 Task: Select the criteria "Is valid date" criteria with value and formula.
Action: Mouse moved to (182, 65)
Screenshot: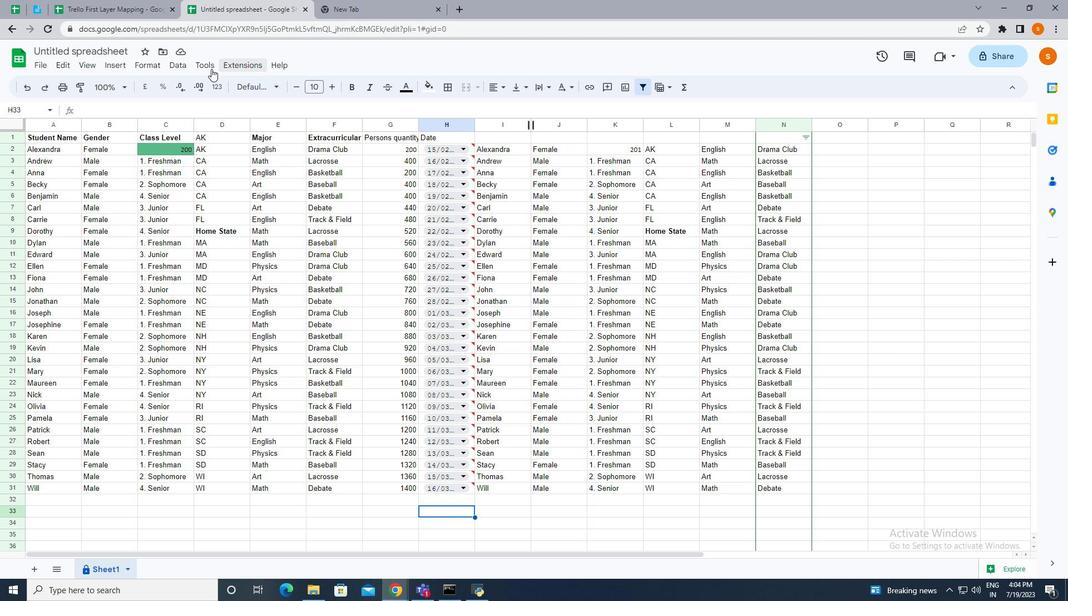 
Action: Mouse pressed left at (182, 65)
Screenshot: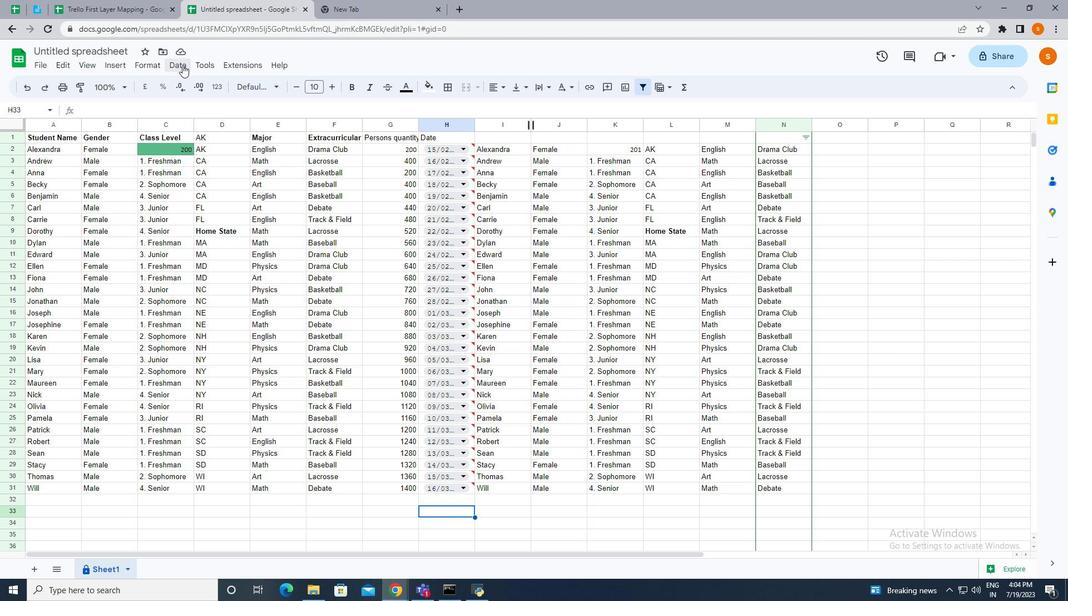 
Action: Mouse moved to (210, 287)
Screenshot: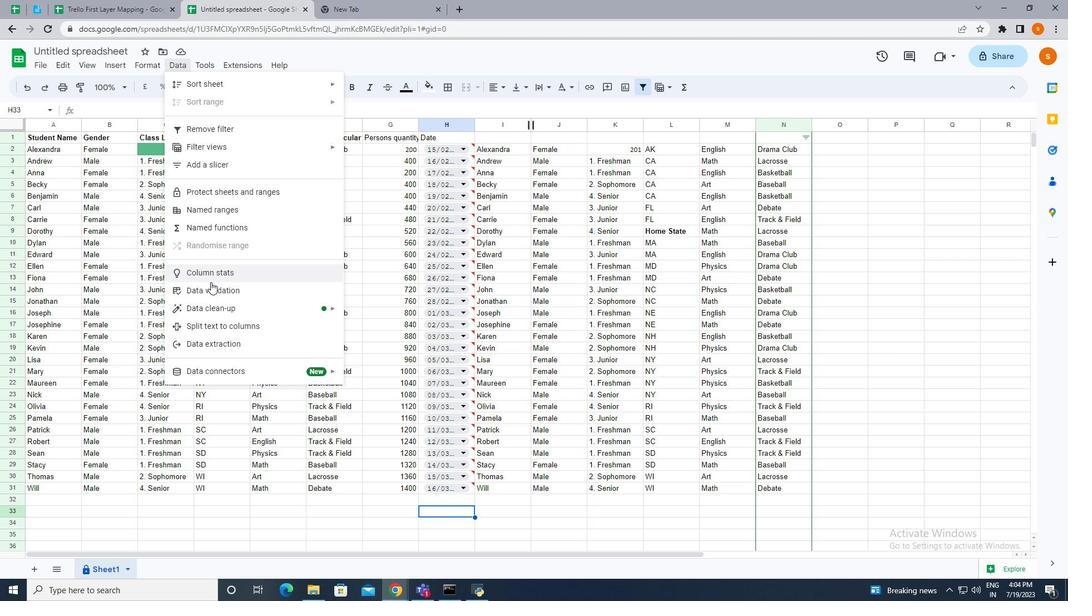 
Action: Mouse pressed left at (210, 287)
Screenshot: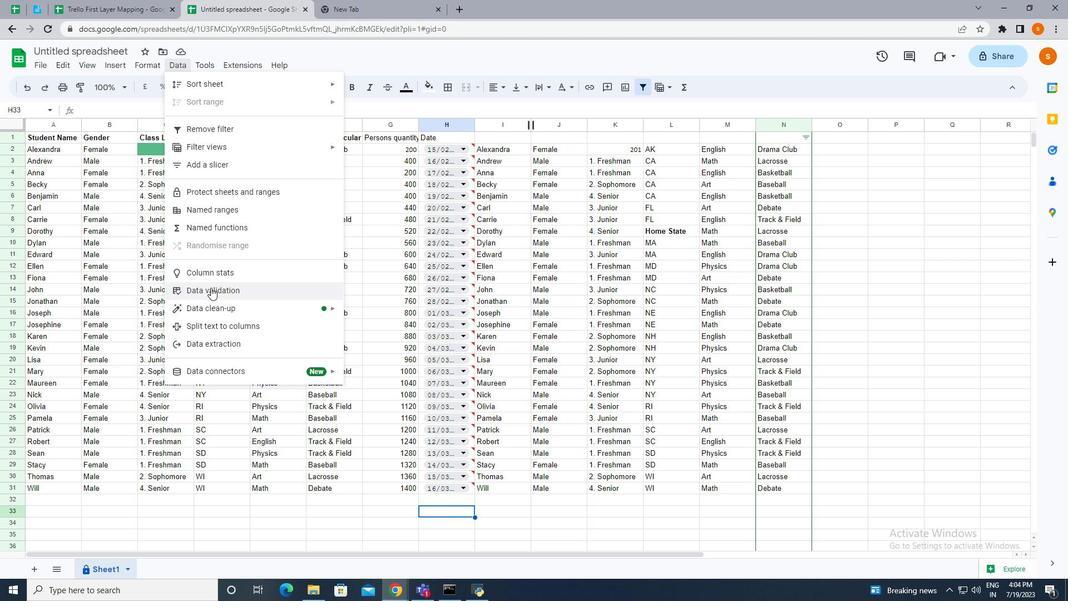 
Action: Mouse moved to (922, 129)
Screenshot: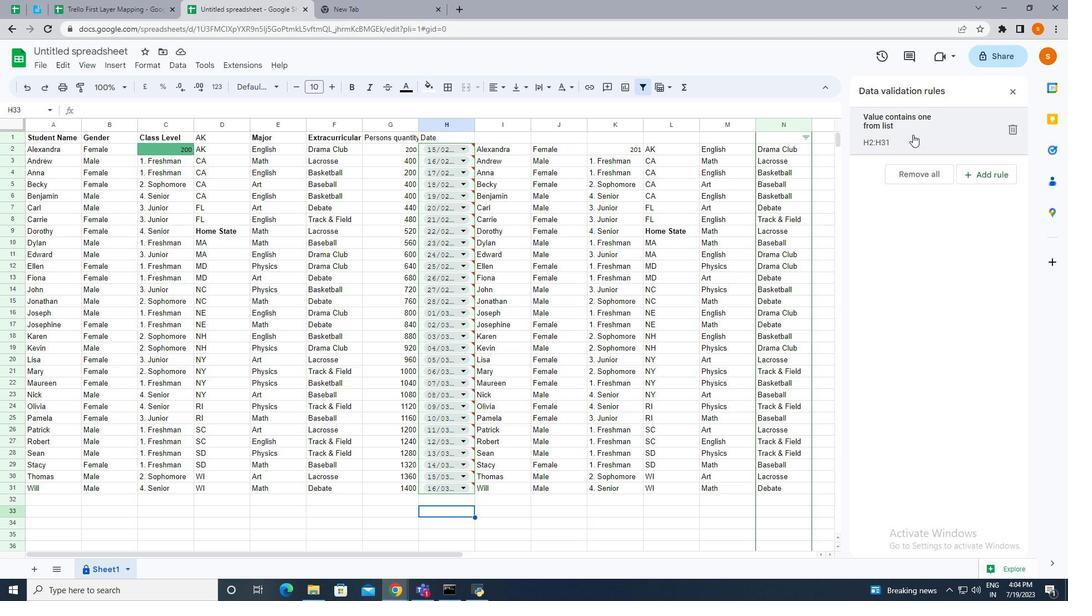 
Action: Mouse pressed left at (922, 129)
Screenshot: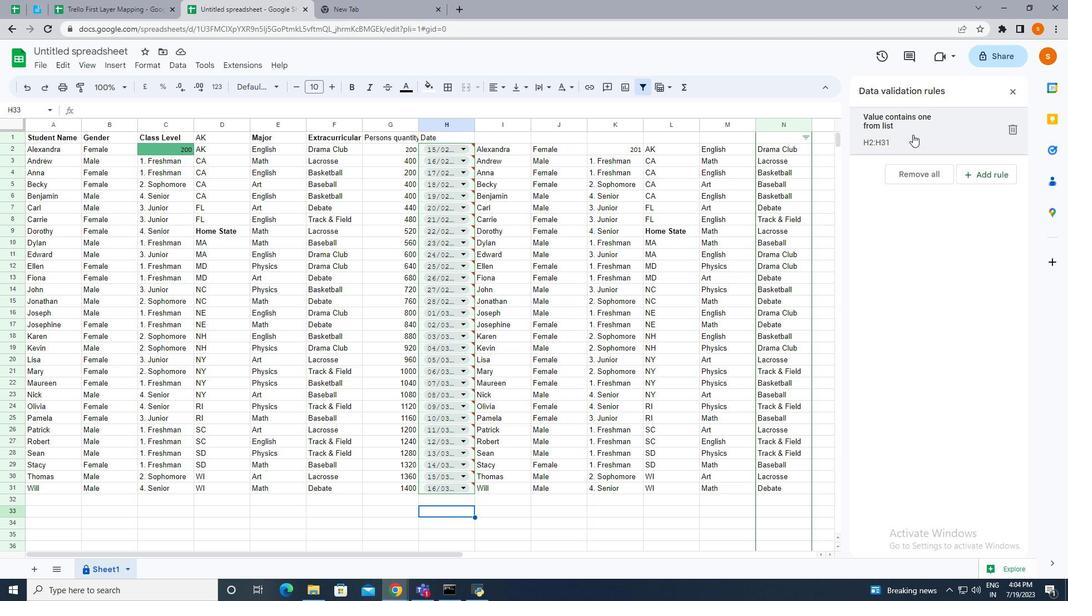 
Action: Mouse moved to (970, 187)
Screenshot: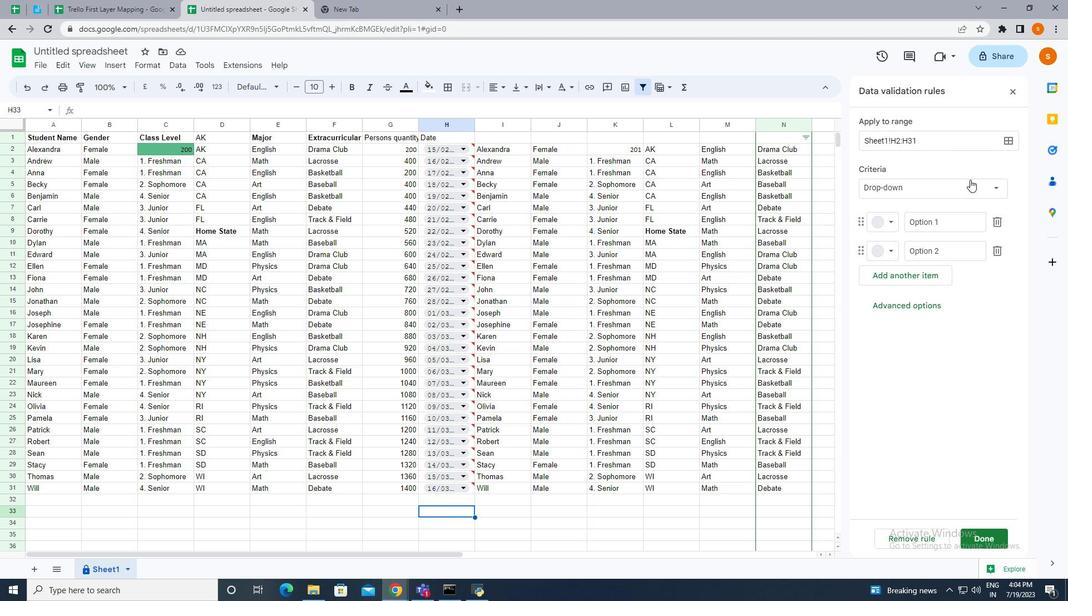 
Action: Mouse pressed left at (970, 187)
Screenshot: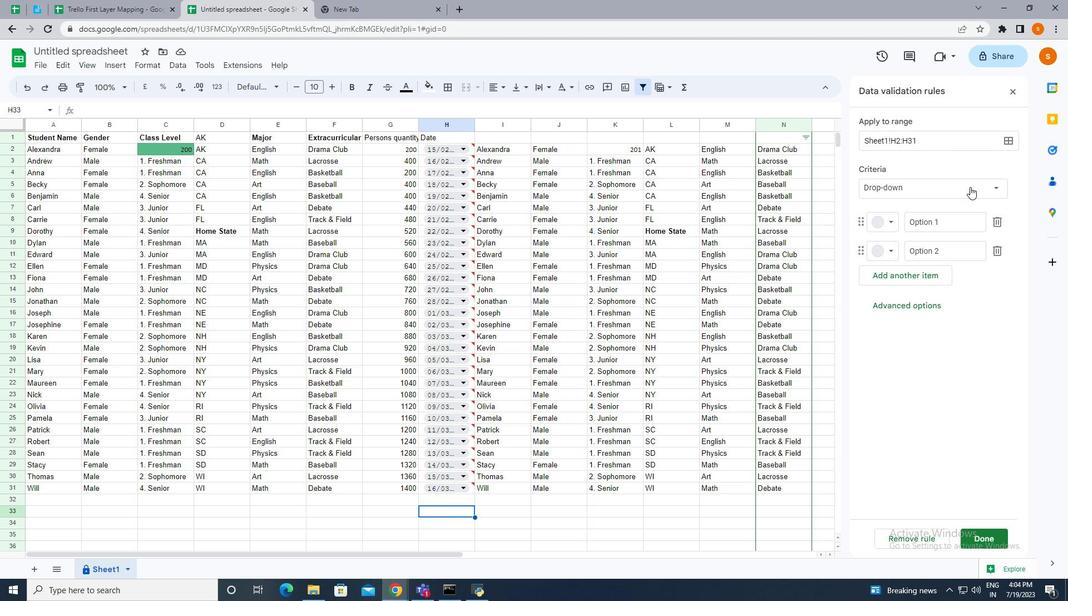 
Action: Mouse moved to (909, 330)
Screenshot: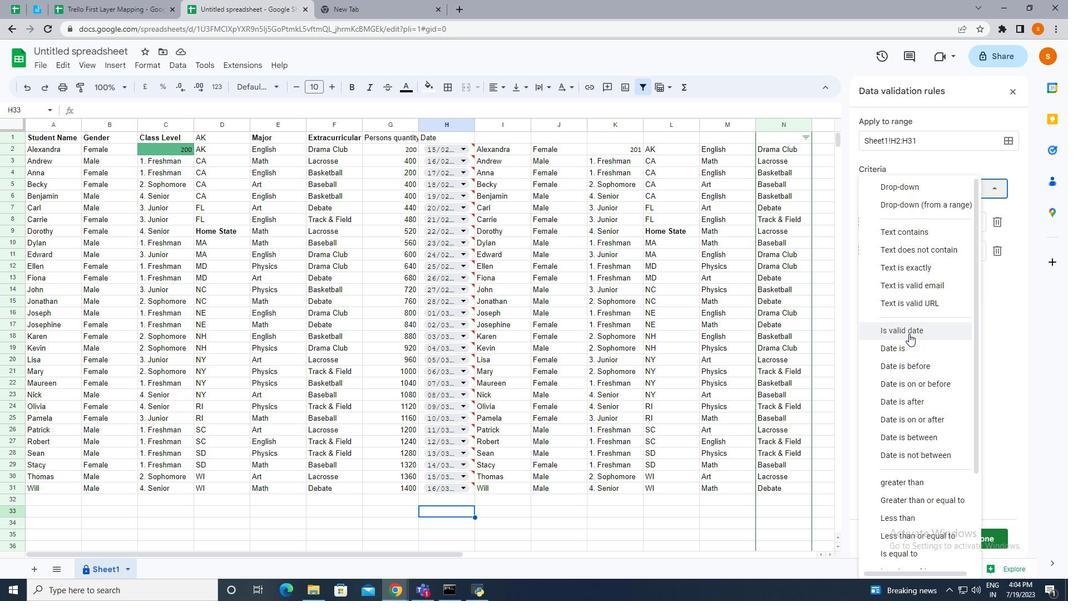 
Action: Mouse pressed left at (909, 330)
Screenshot: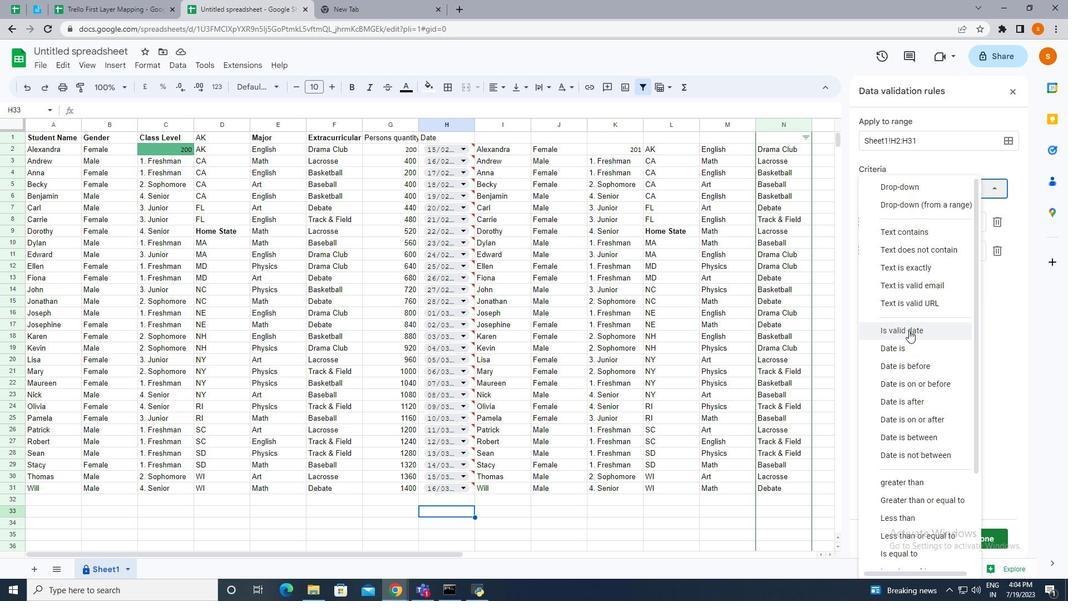 
